 Task: Learn more about a sales navigator core.
Action: Mouse moved to (768, 97)
Screenshot: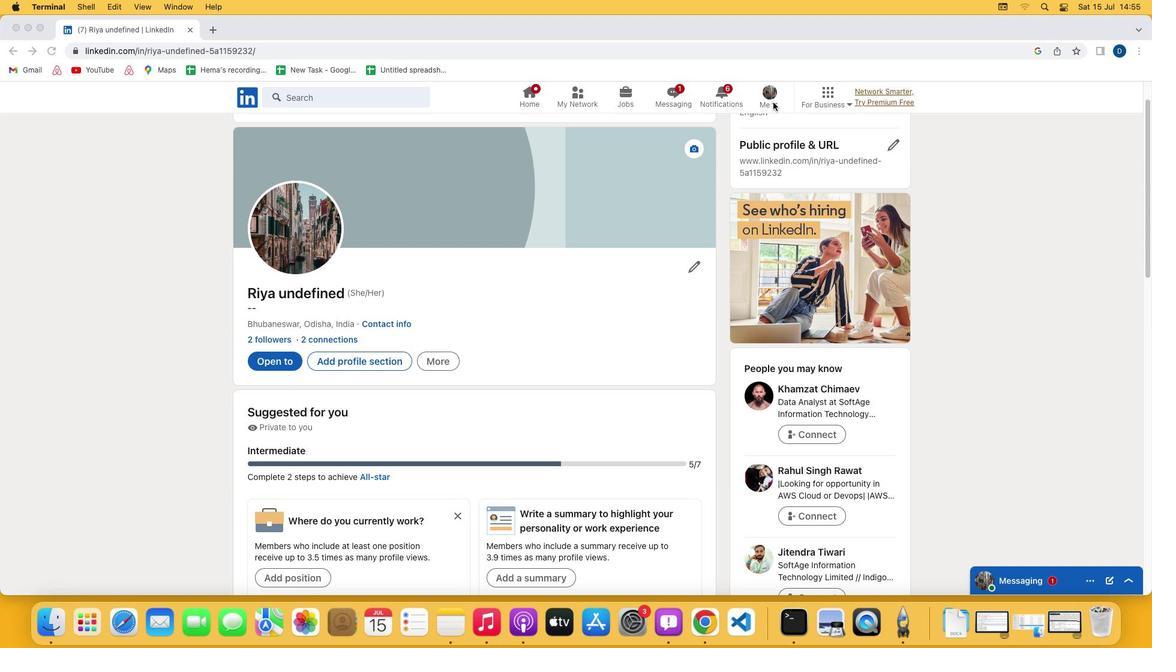 
Action: Mouse pressed left at (768, 97)
Screenshot: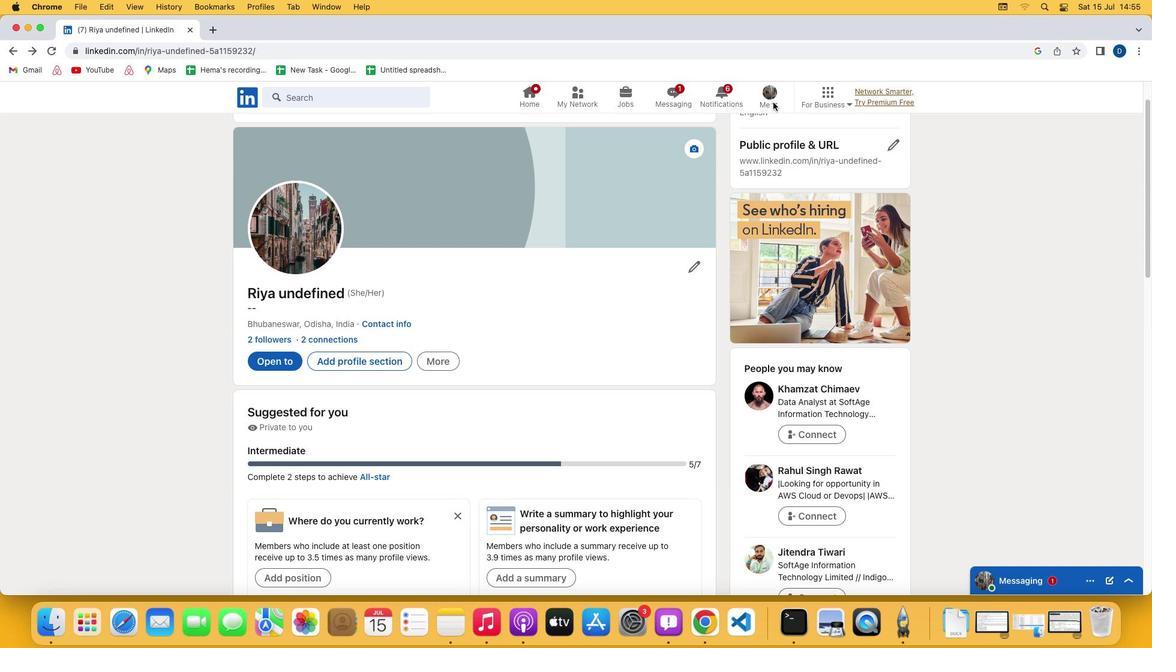 
Action: Mouse moved to (769, 99)
Screenshot: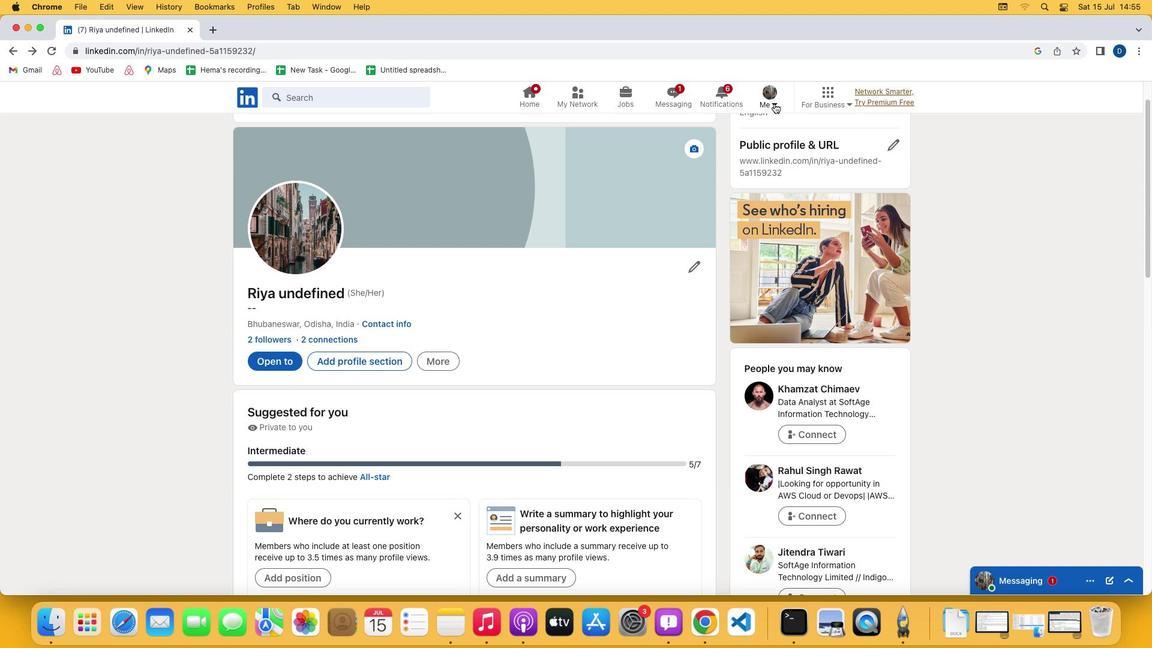 
Action: Mouse pressed left at (769, 99)
Screenshot: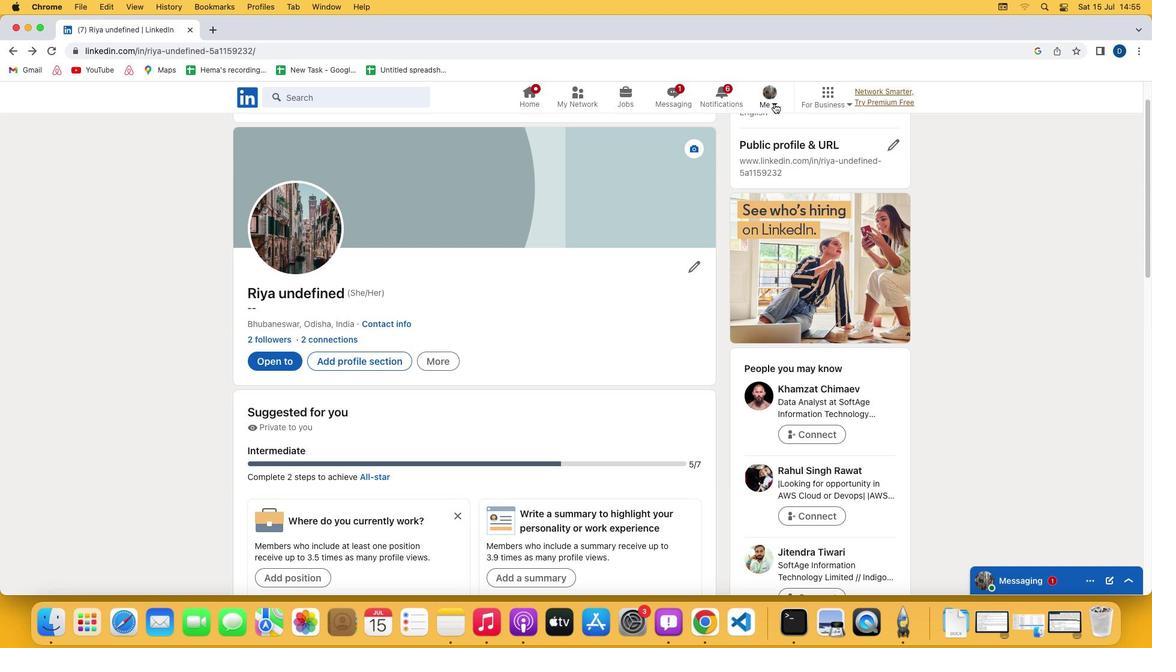 
Action: Mouse moved to (685, 219)
Screenshot: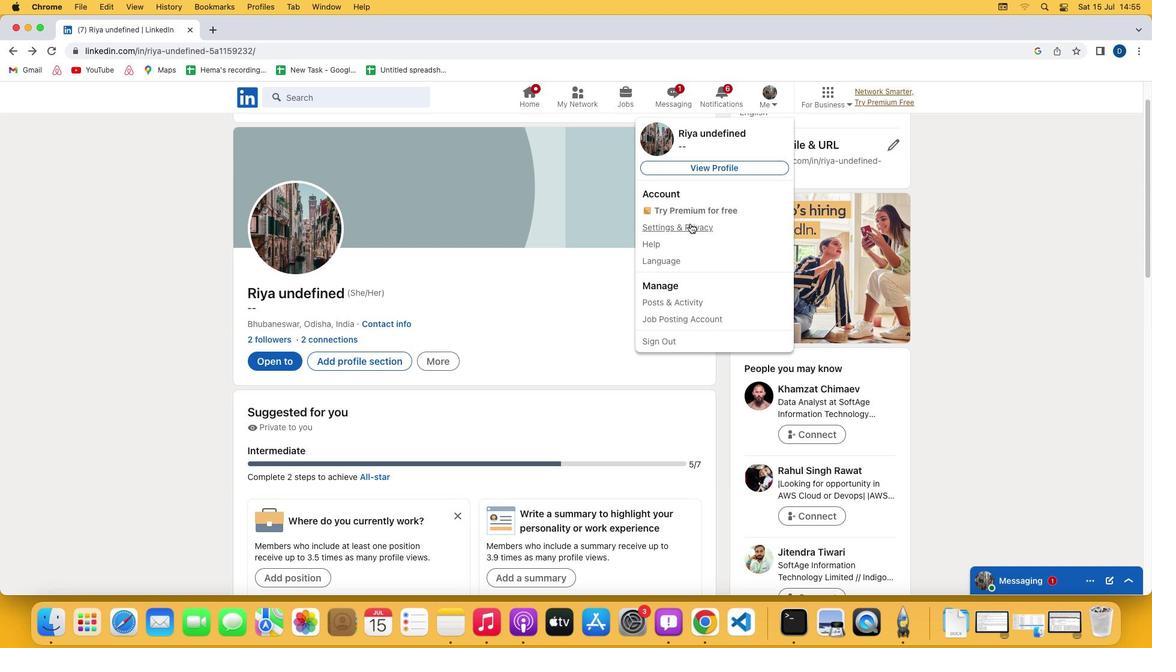 
Action: Mouse pressed left at (685, 219)
Screenshot: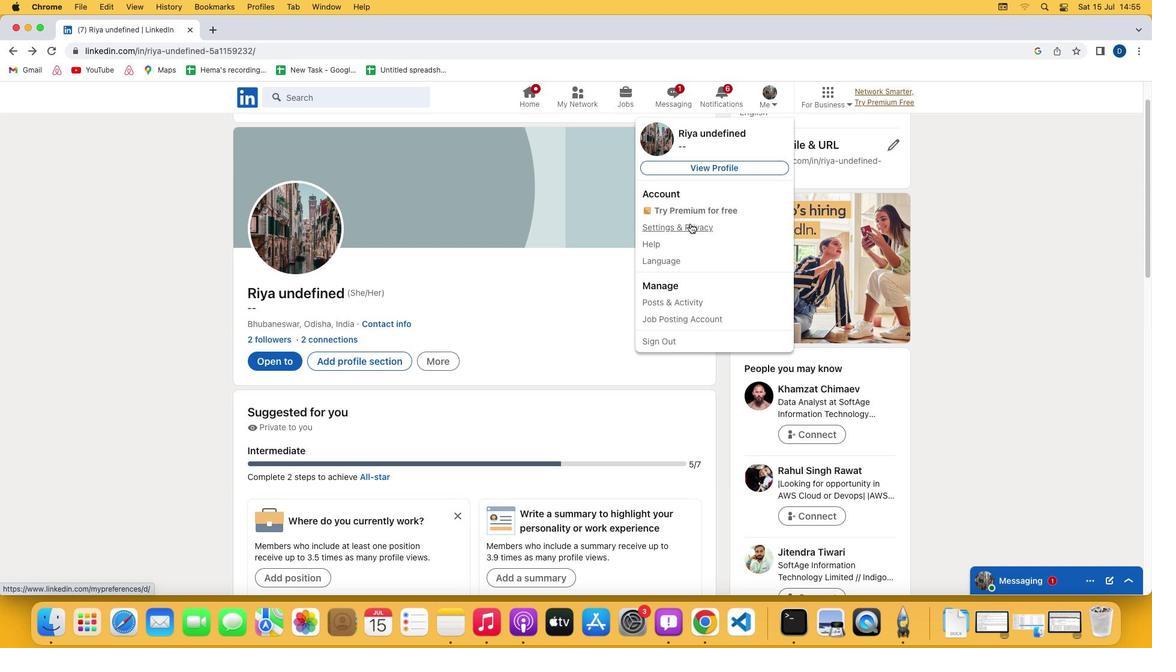 
Action: Mouse moved to (523, 535)
Screenshot: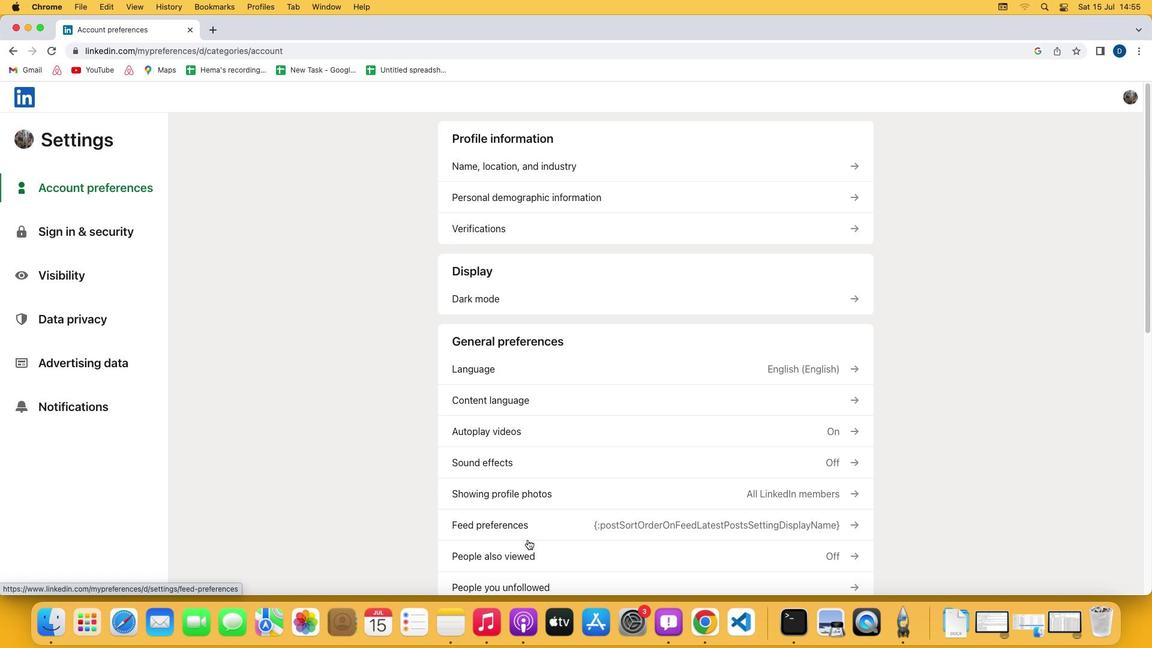 
Action: Mouse scrolled (523, 535) with delta (-3, -4)
Screenshot: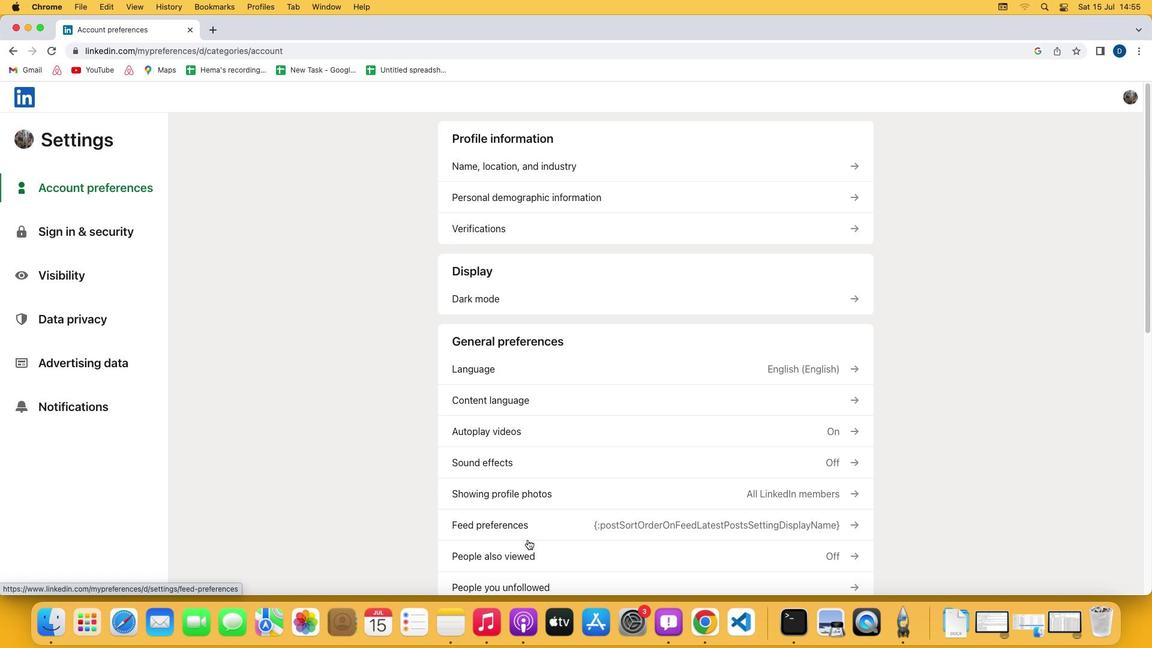 
Action: Mouse scrolled (523, 535) with delta (-3, -4)
Screenshot: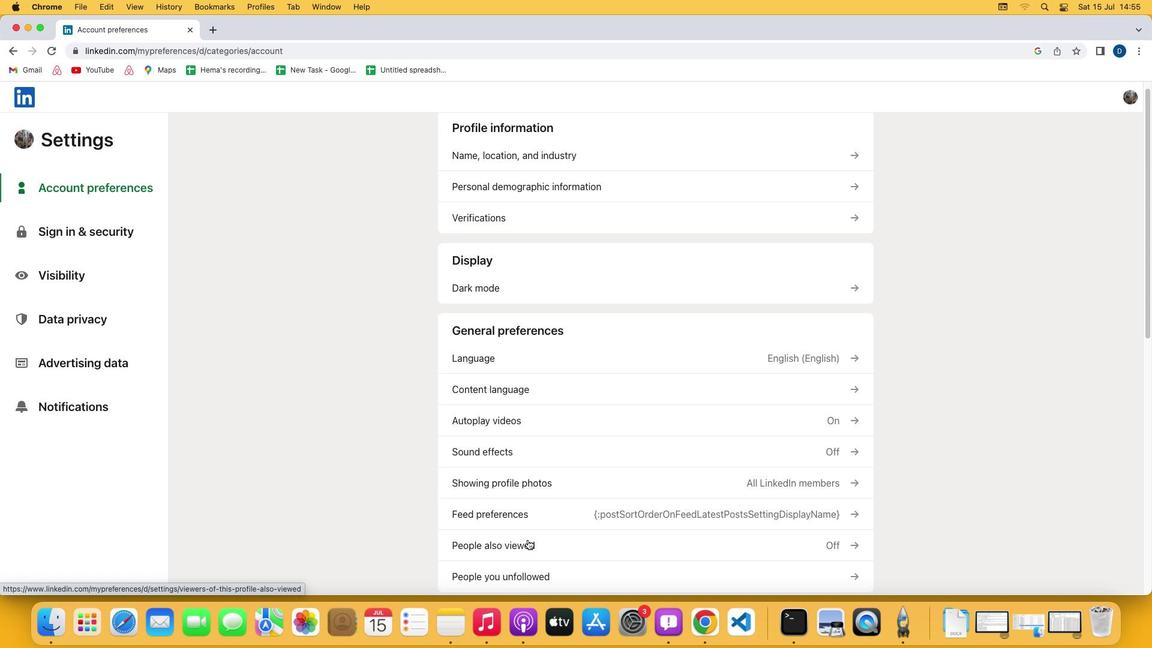
Action: Mouse moved to (523, 535)
Screenshot: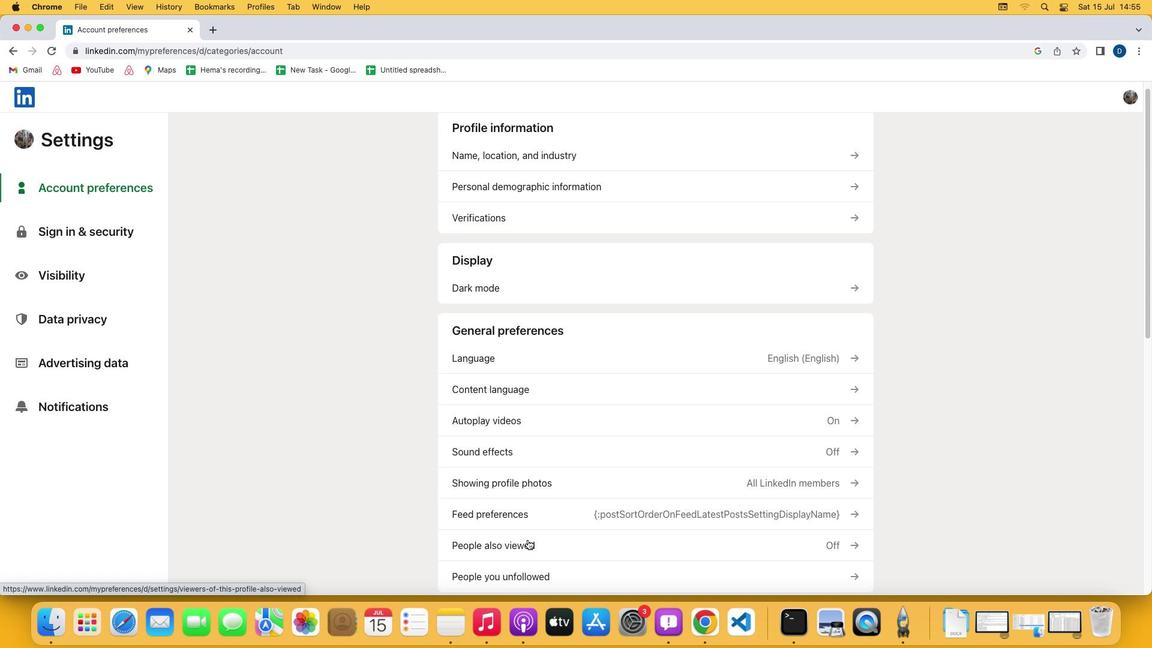 
Action: Mouse scrolled (523, 535) with delta (-3, -5)
Screenshot: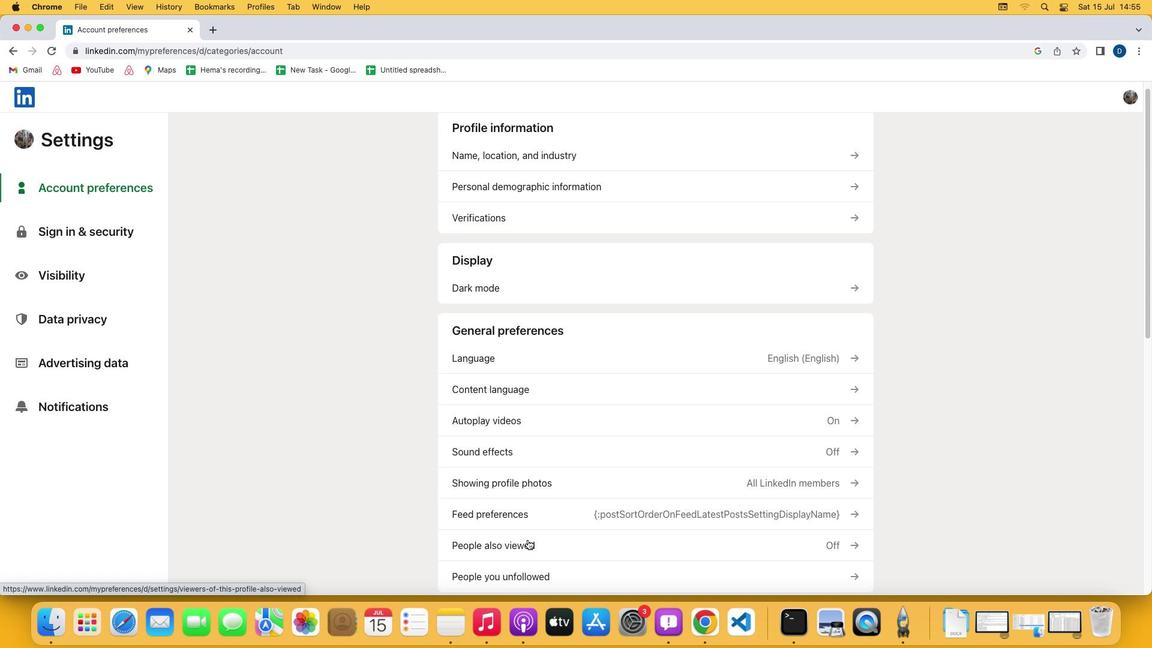 
Action: Mouse scrolled (523, 535) with delta (-3, -6)
Screenshot: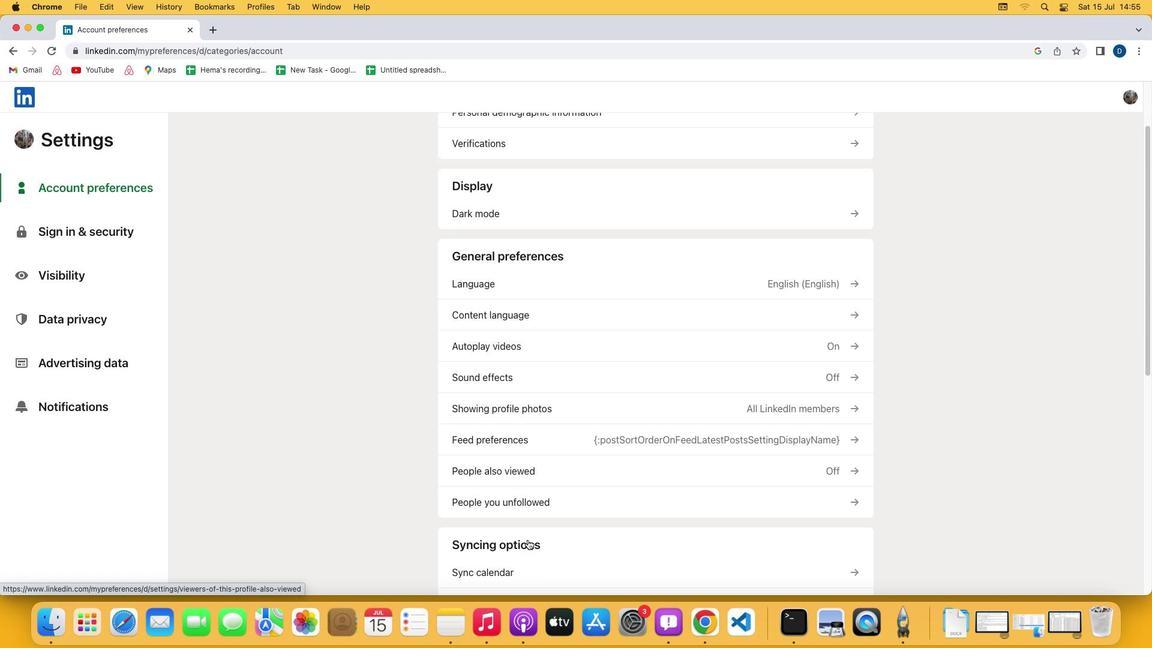 
Action: Mouse moved to (512, 504)
Screenshot: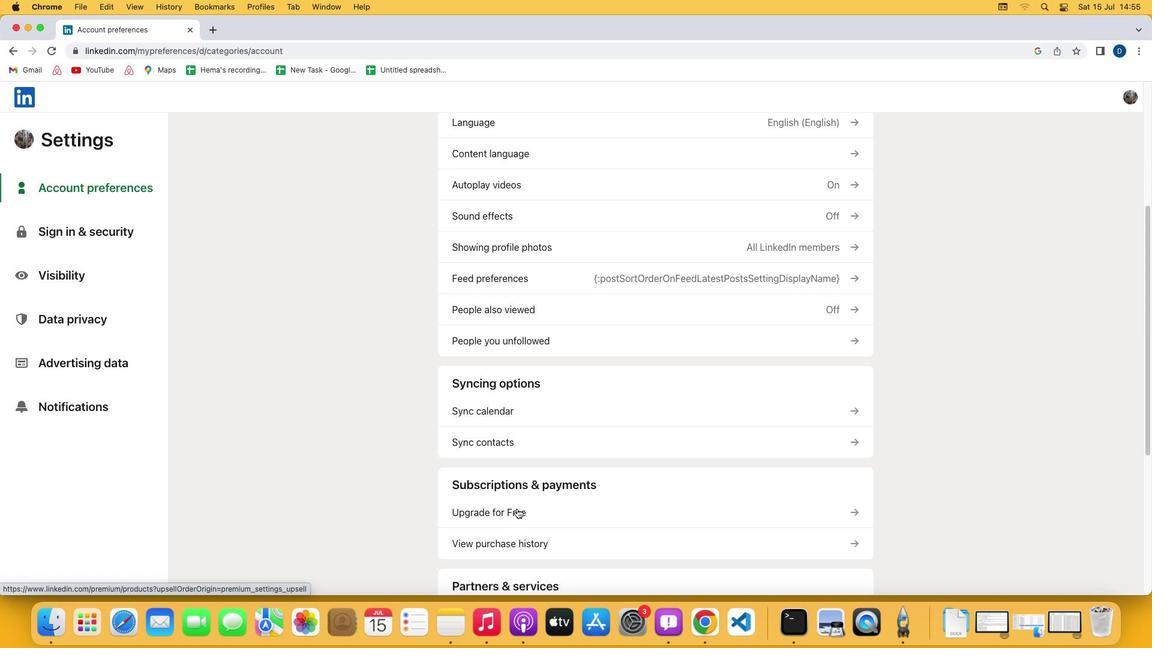 
Action: Mouse pressed left at (512, 504)
Screenshot: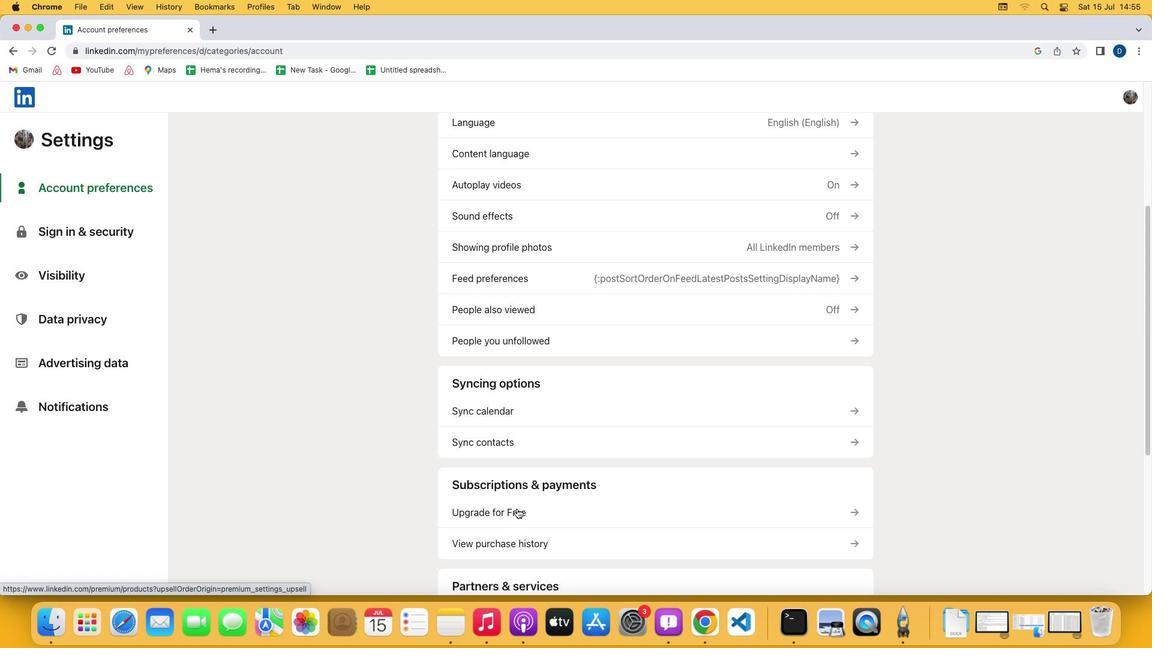 
Action: Mouse moved to (465, 322)
Screenshot: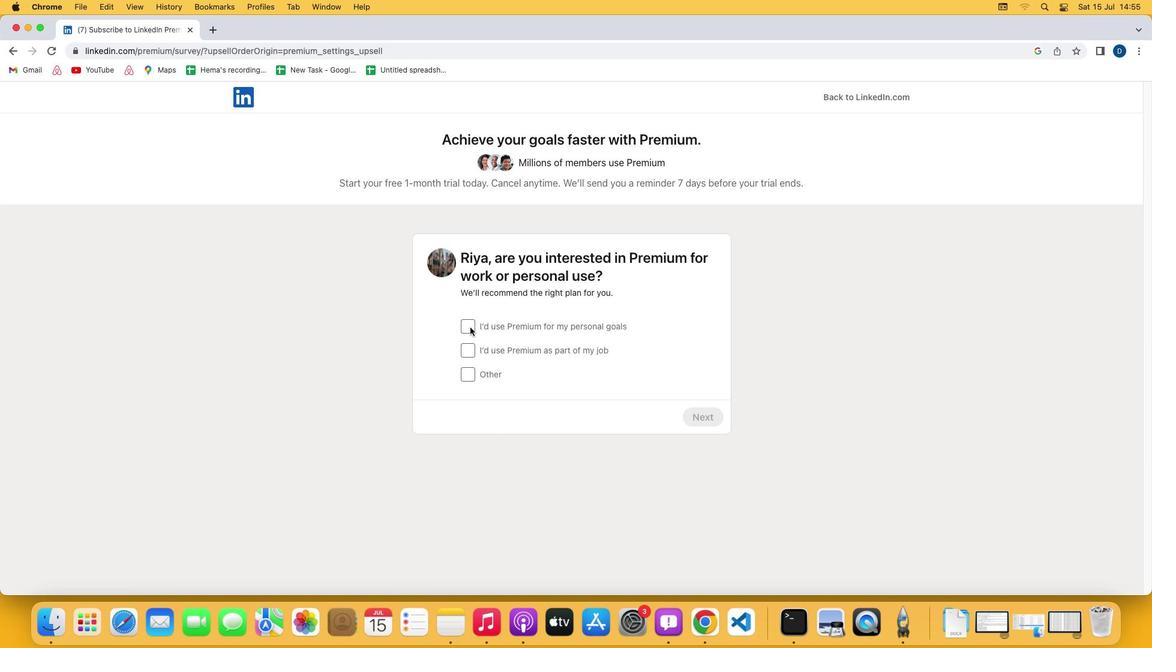 
Action: Mouse pressed left at (465, 322)
Screenshot: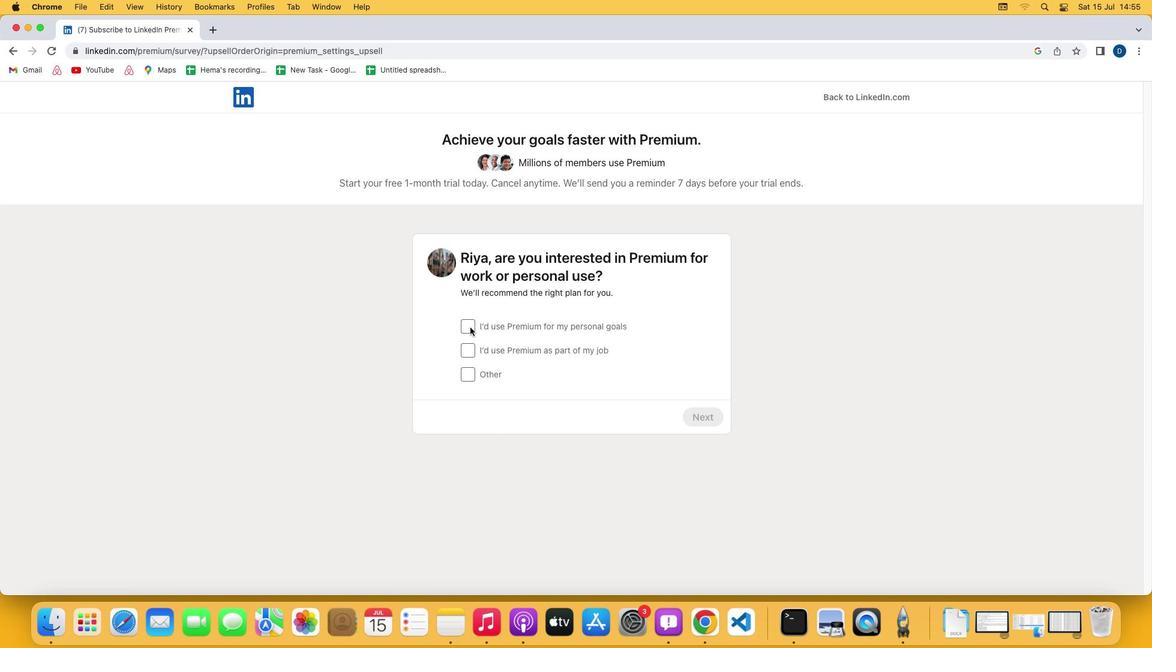 
Action: Mouse moved to (700, 416)
Screenshot: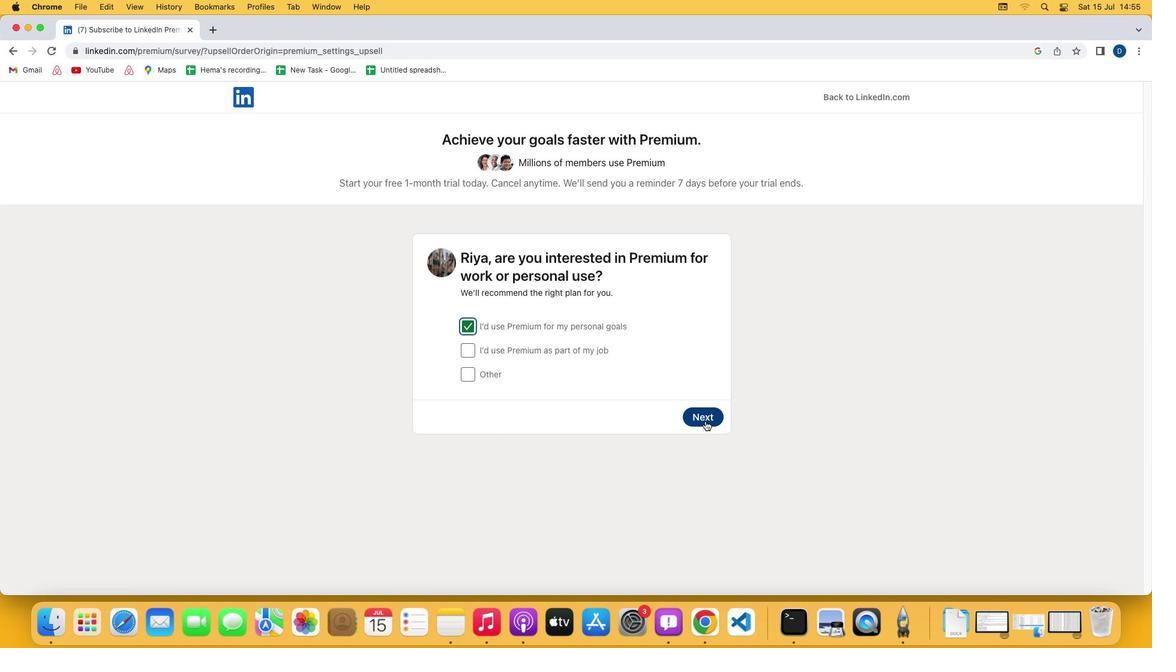 
Action: Mouse pressed left at (700, 416)
Screenshot: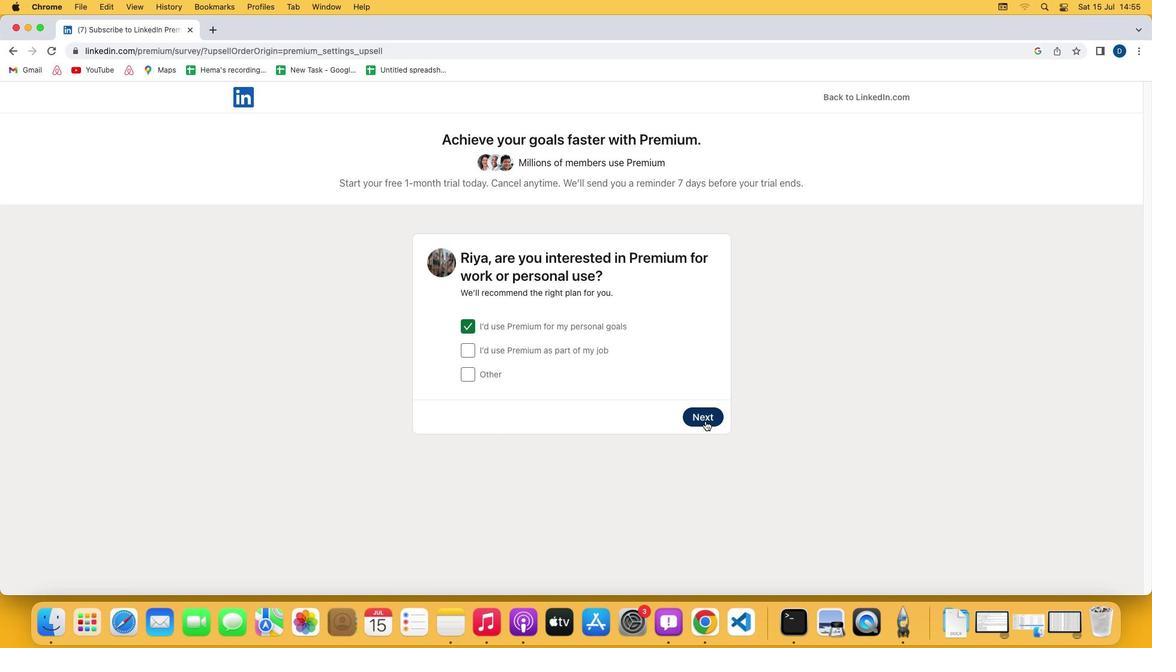 
Action: Mouse moved to (699, 479)
Screenshot: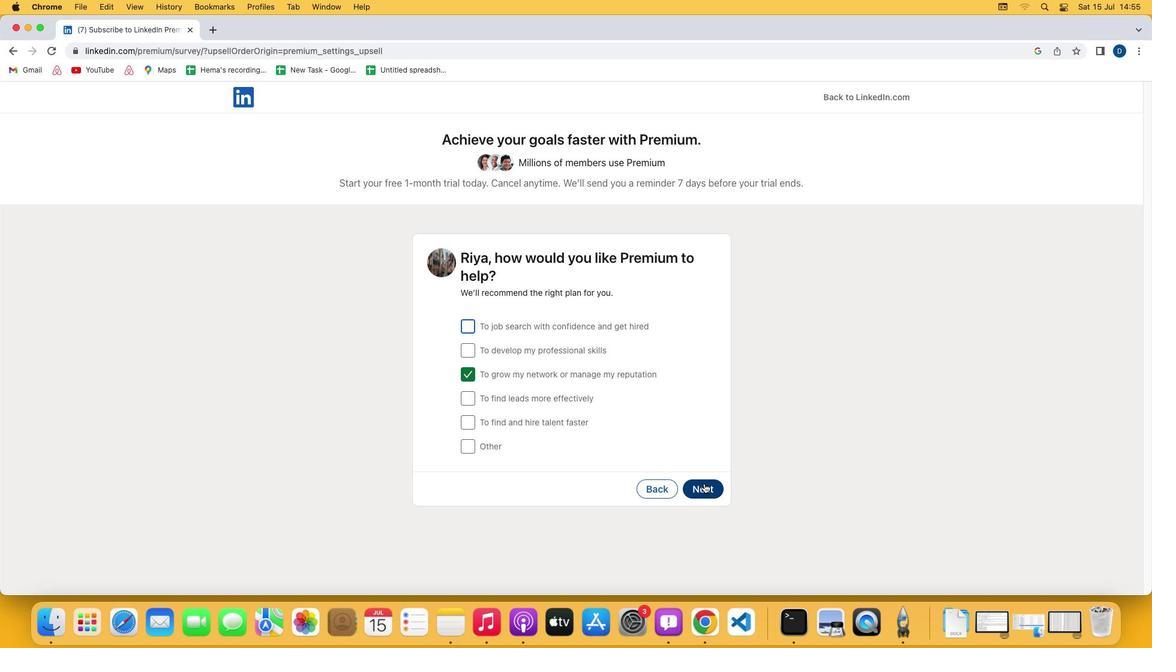 
Action: Mouse pressed left at (699, 479)
Screenshot: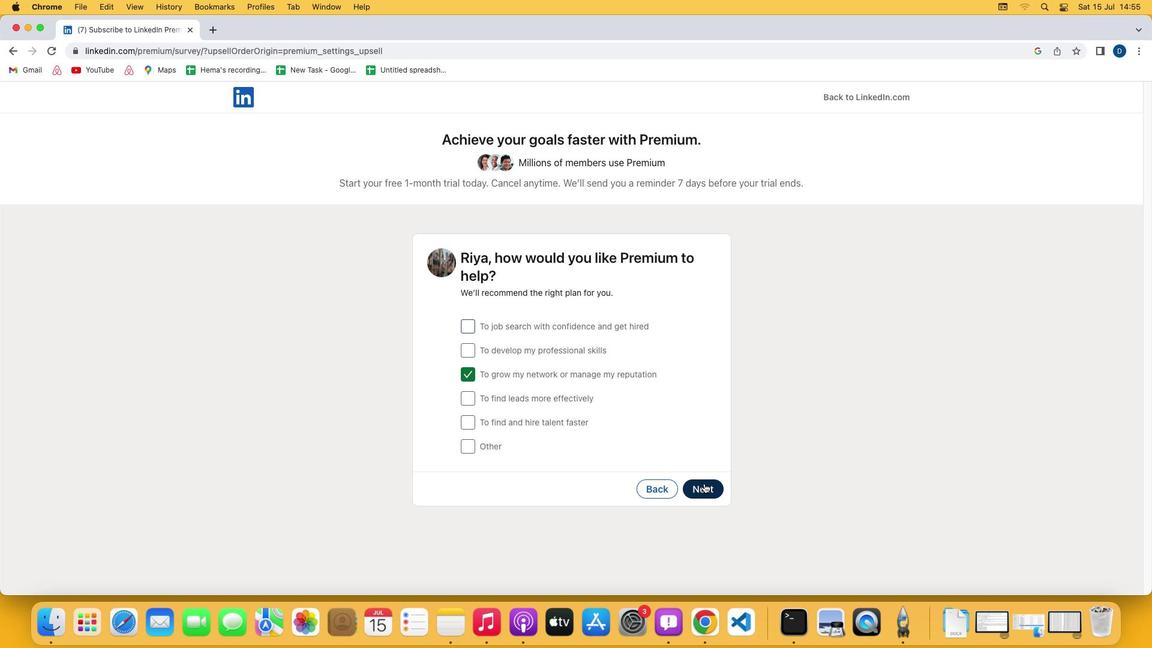 
Action: Mouse moved to (460, 343)
Screenshot: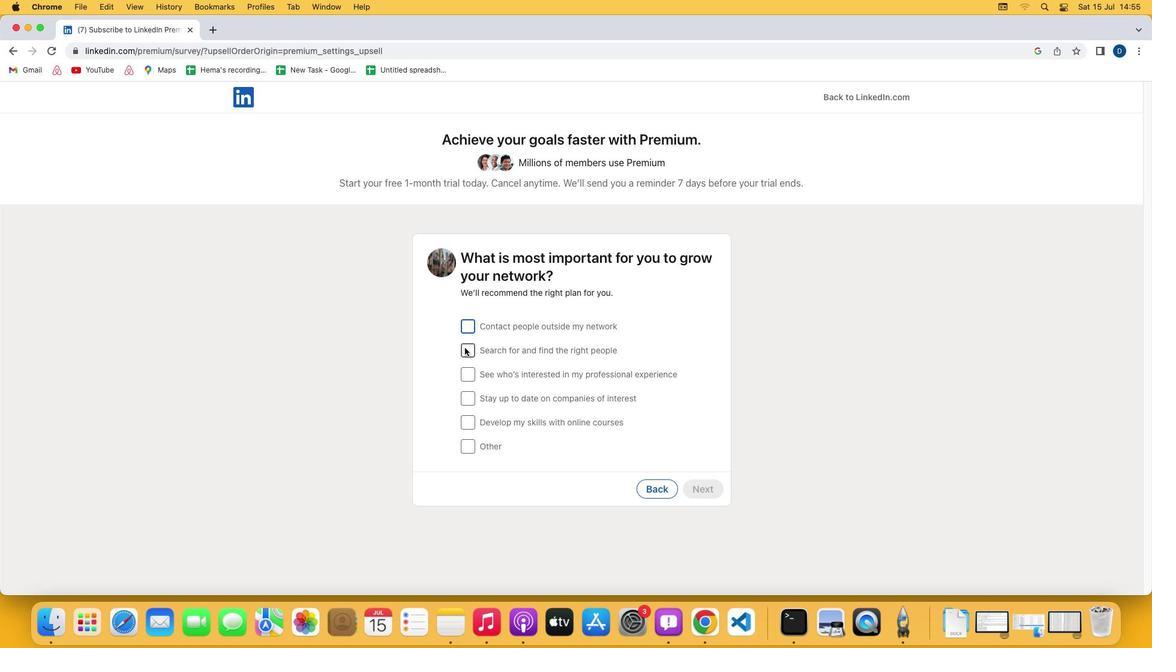 
Action: Mouse pressed left at (460, 343)
Screenshot: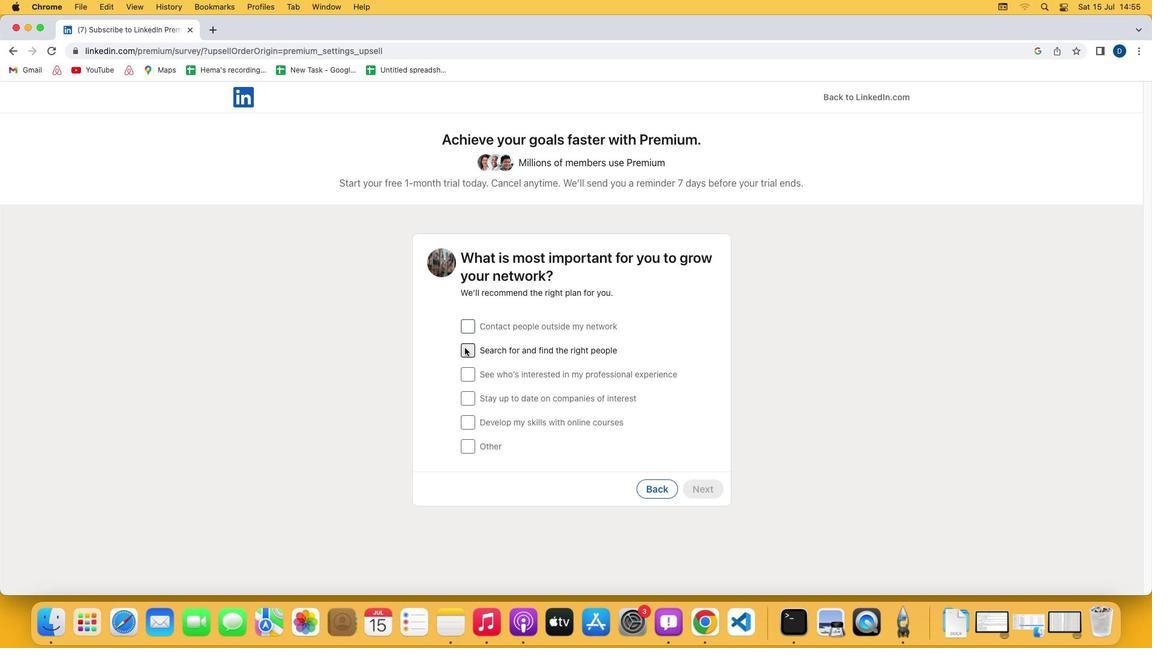 
Action: Mouse moved to (692, 486)
Screenshot: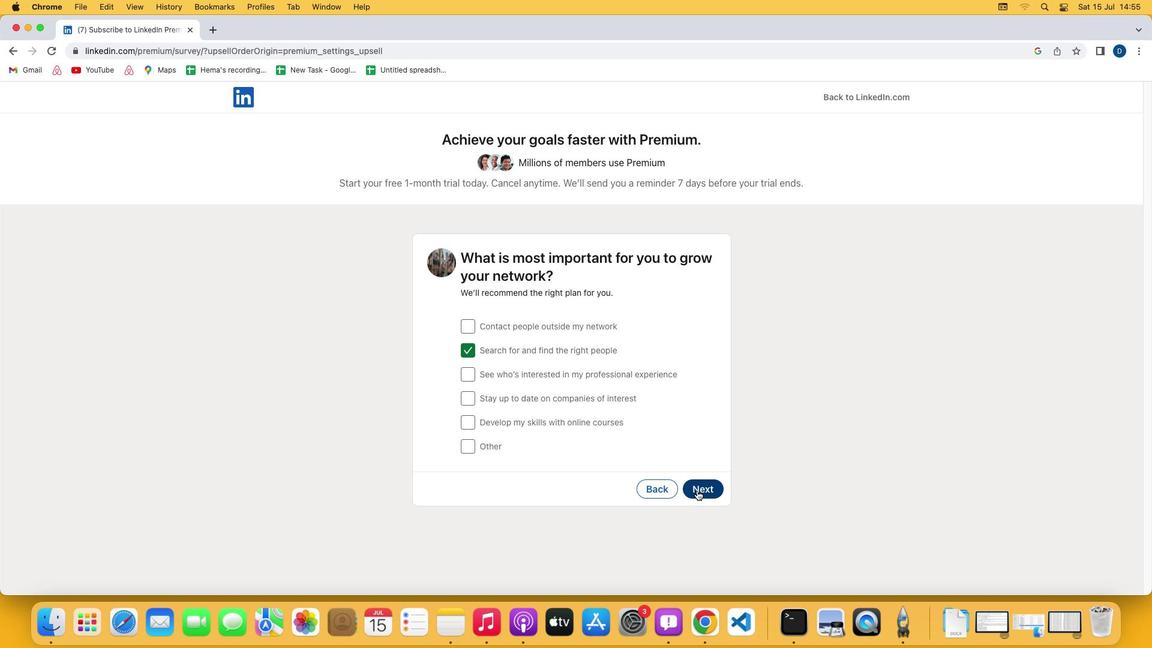 
Action: Mouse pressed left at (692, 486)
Screenshot: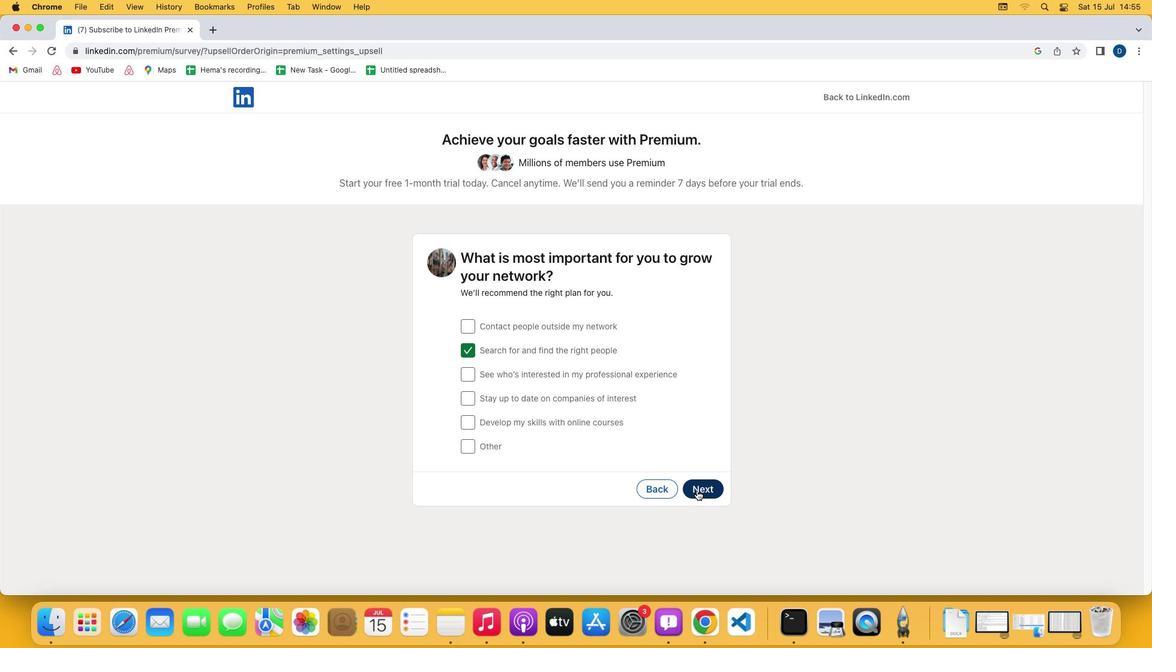 
Action: Mouse moved to (290, 578)
Screenshot: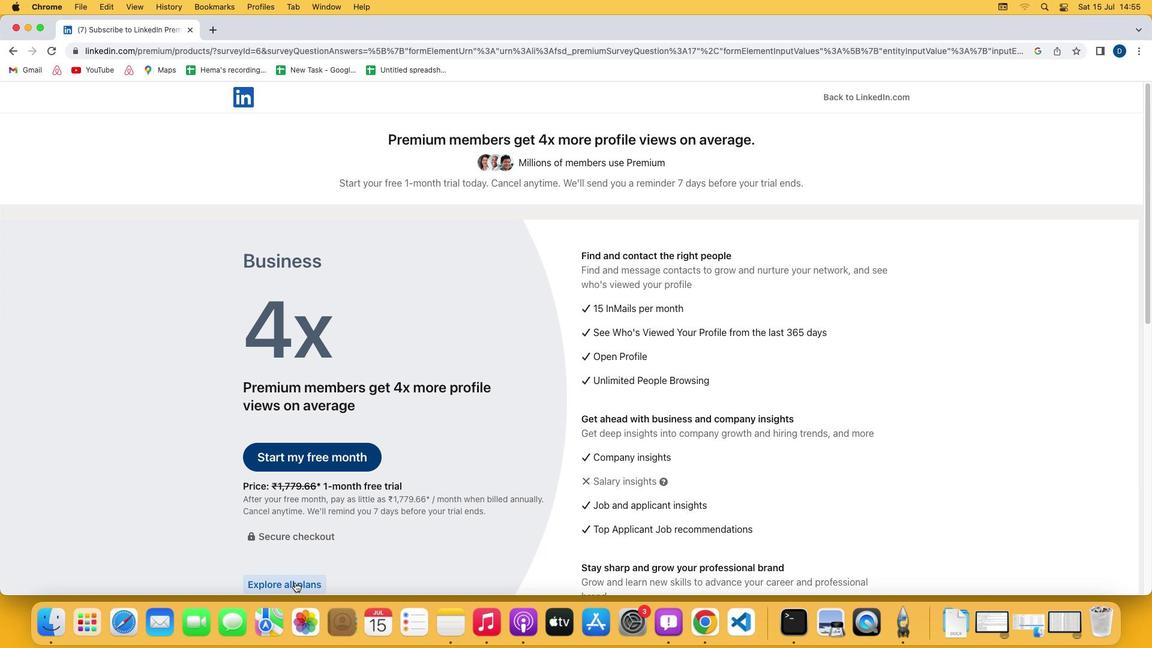 
Action: Mouse pressed left at (290, 578)
Screenshot: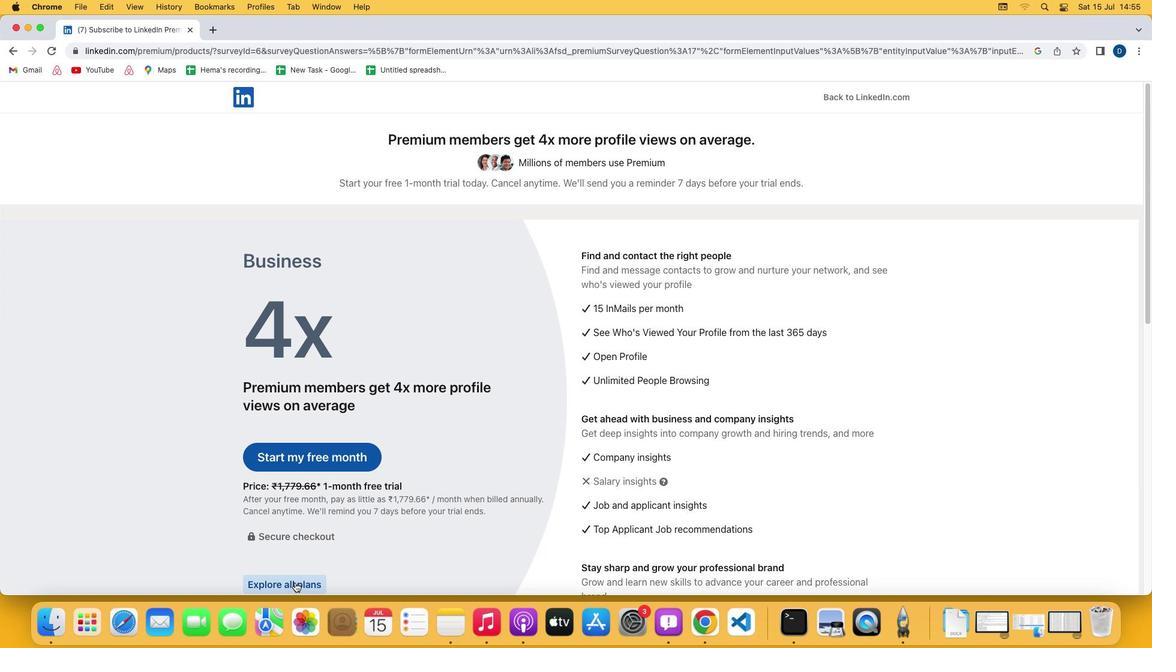 
Action: Mouse moved to (664, 490)
Screenshot: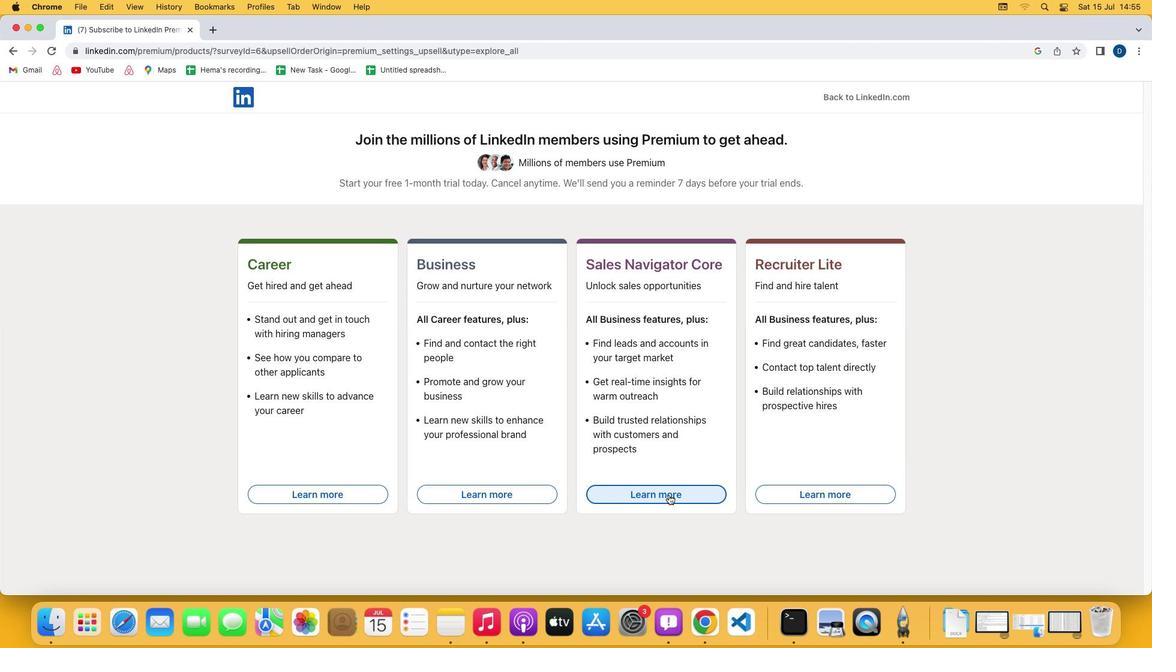 
Action: Mouse pressed left at (664, 490)
Screenshot: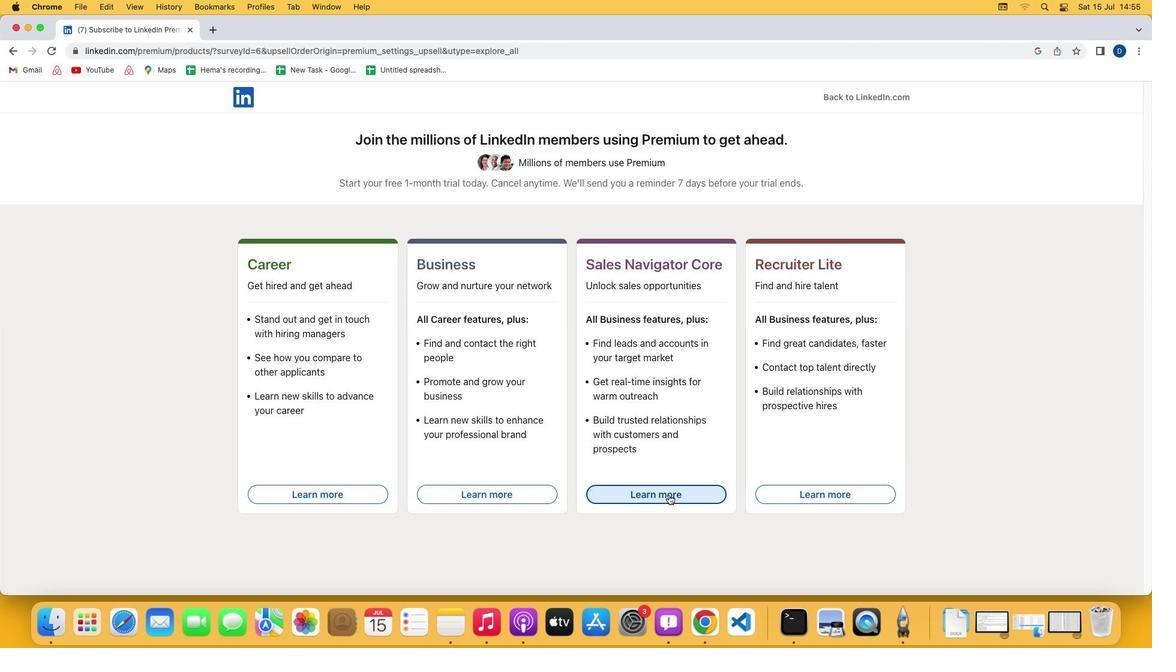 
